 Task: Copy the link to the first listing.
Action: Mouse moved to (238, 234)
Screenshot: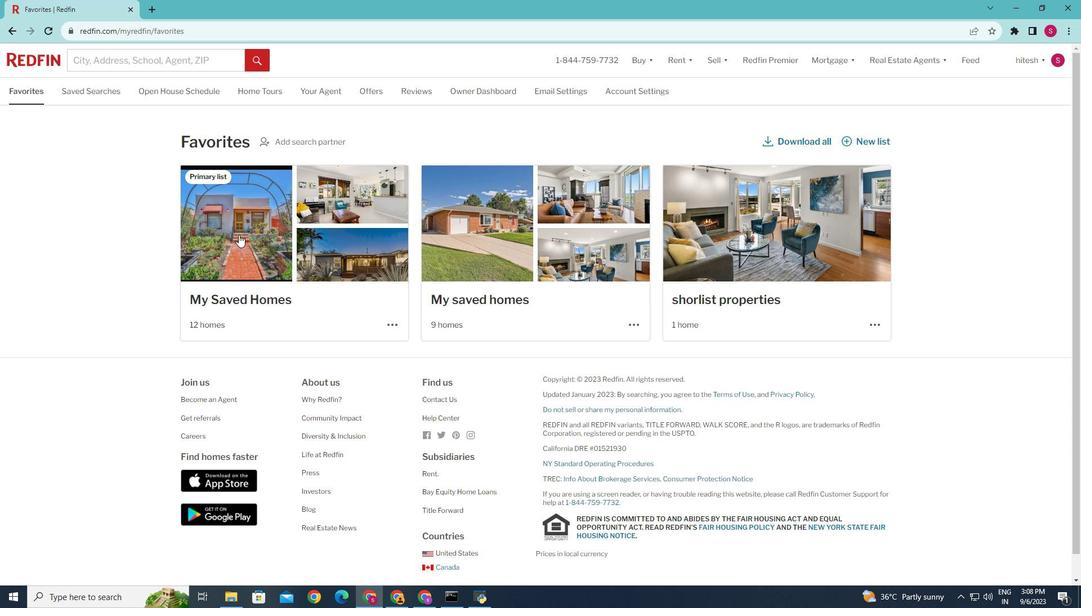 
Action: Mouse pressed left at (238, 234)
Screenshot: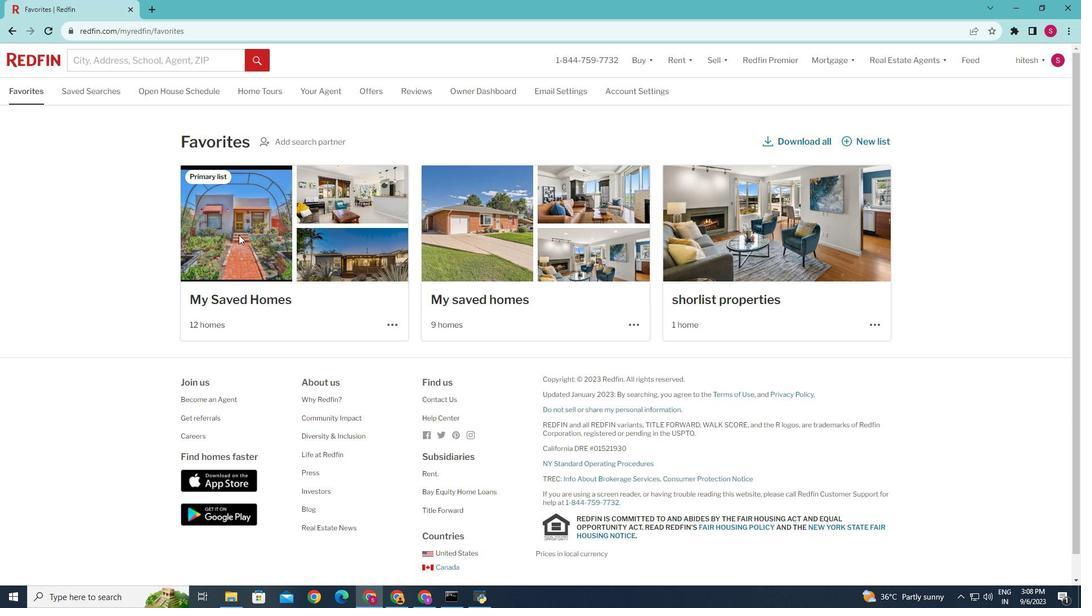 
Action: Mouse moved to (348, 329)
Screenshot: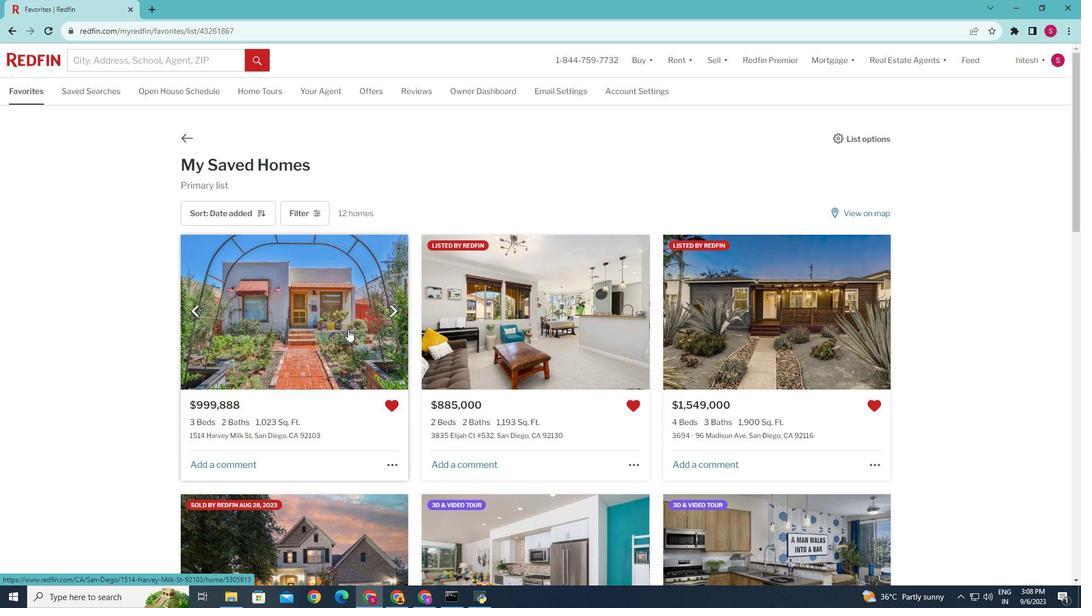 
Action: Mouse pressed left at (348, 329)
Screenshot: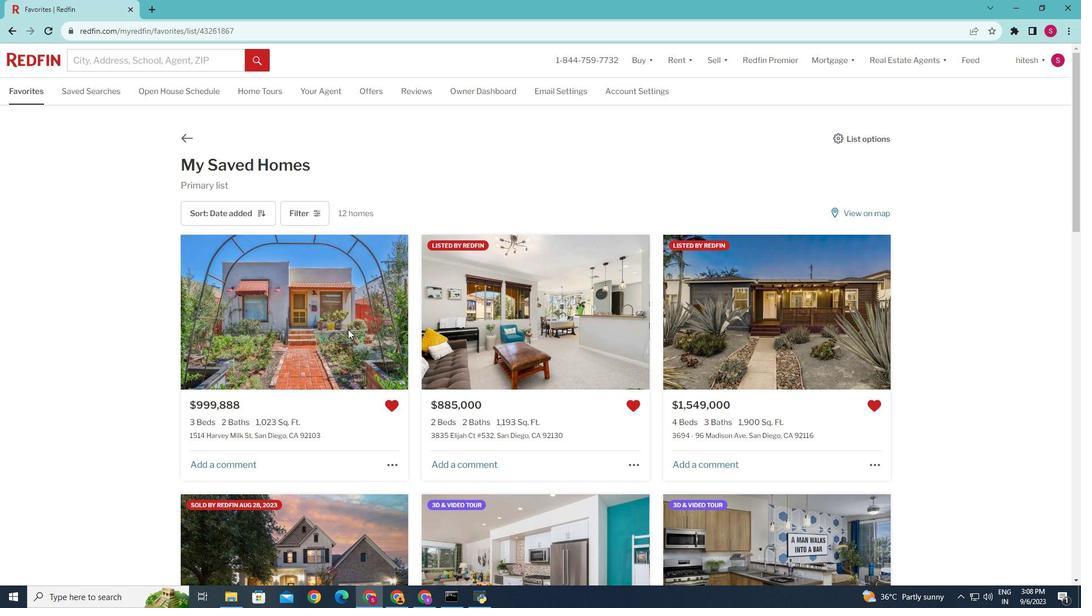 
Action: Mouse moved to (818, 88)
Screenshot: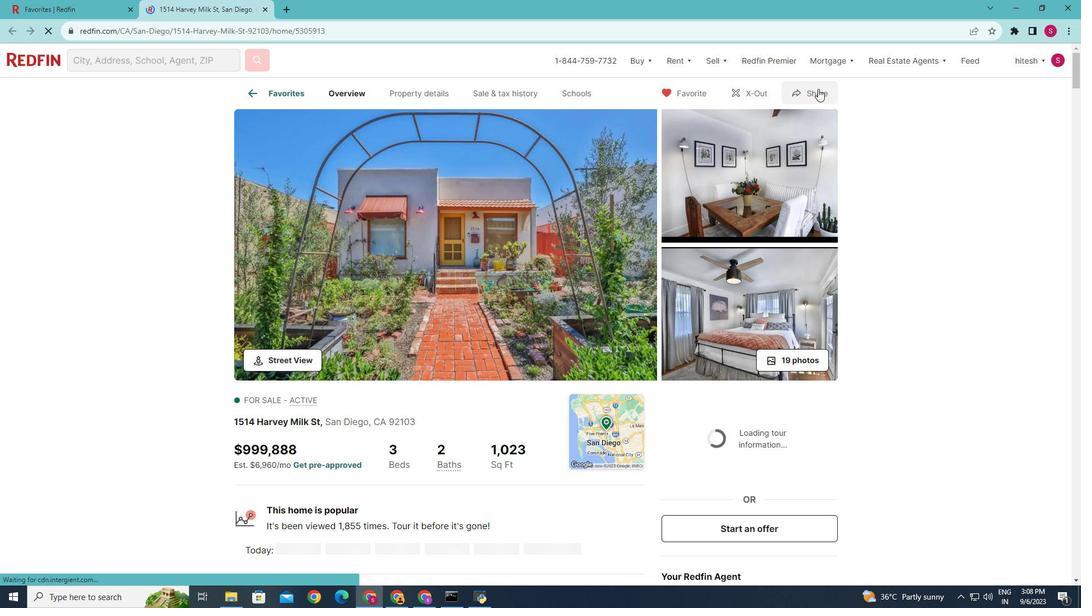 
Action: Mouse pressed left at (818, 88)
Screenshot: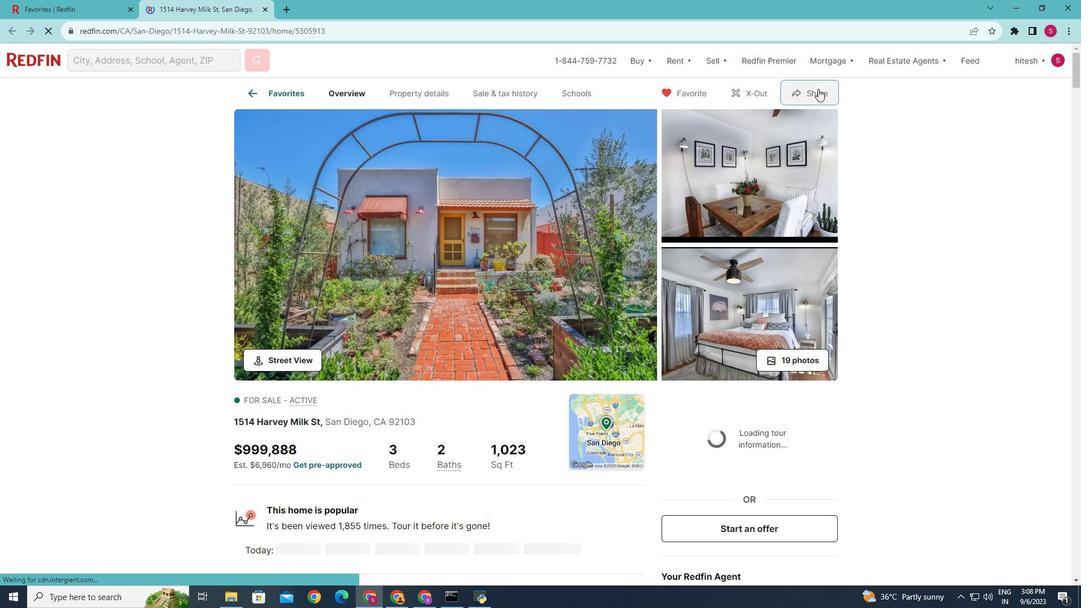 
Action: Mouse moved to (797, 91)
Screenshot: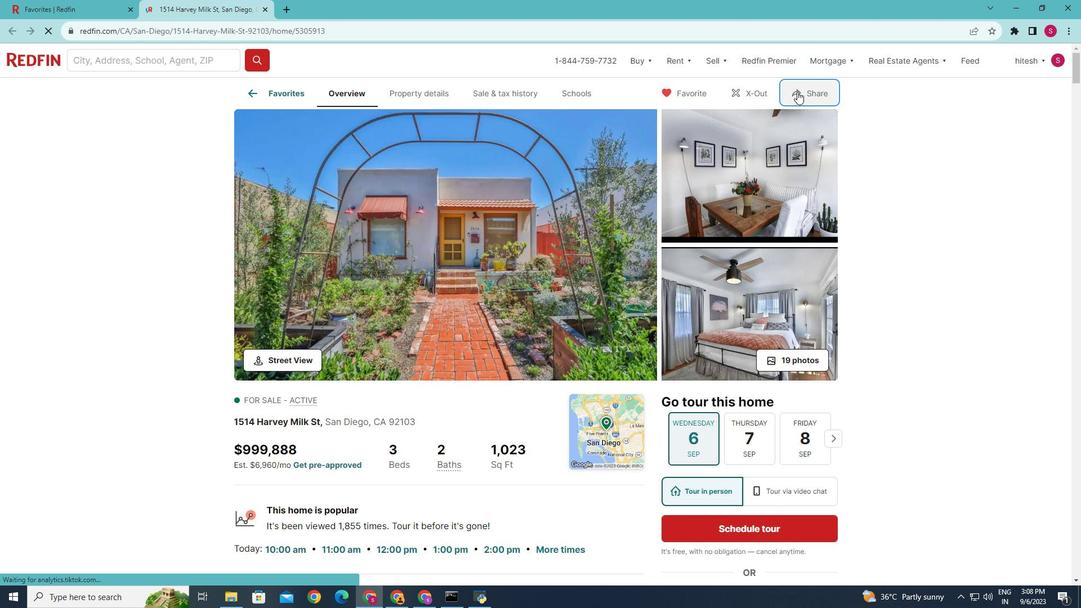 
Action: Mouse pressed left at (797, 91)
Screenshot: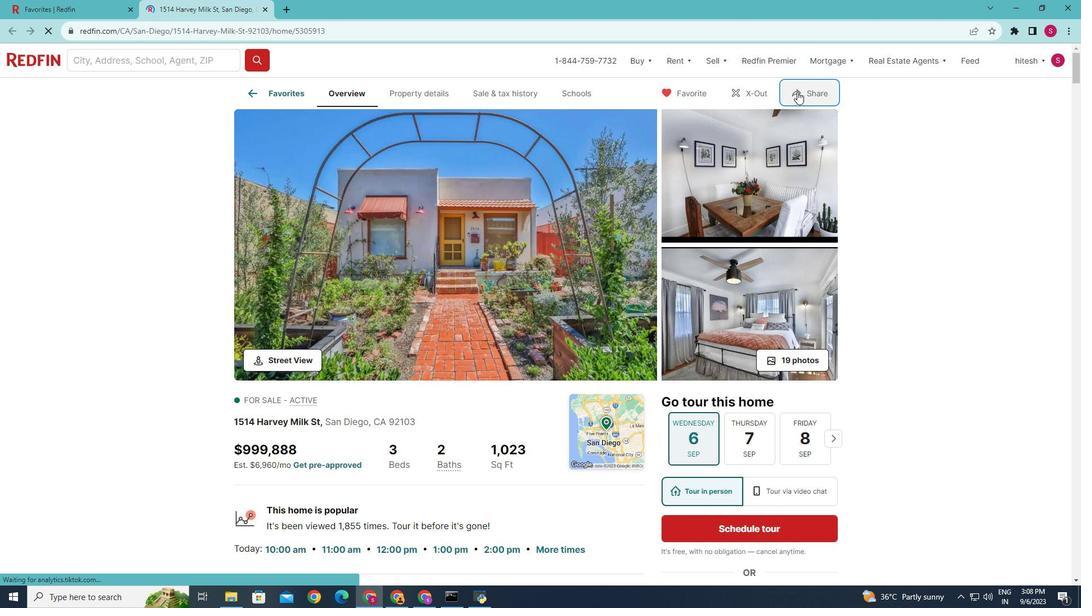 
Action: Mouse moved to (460, 444)
Screenshot: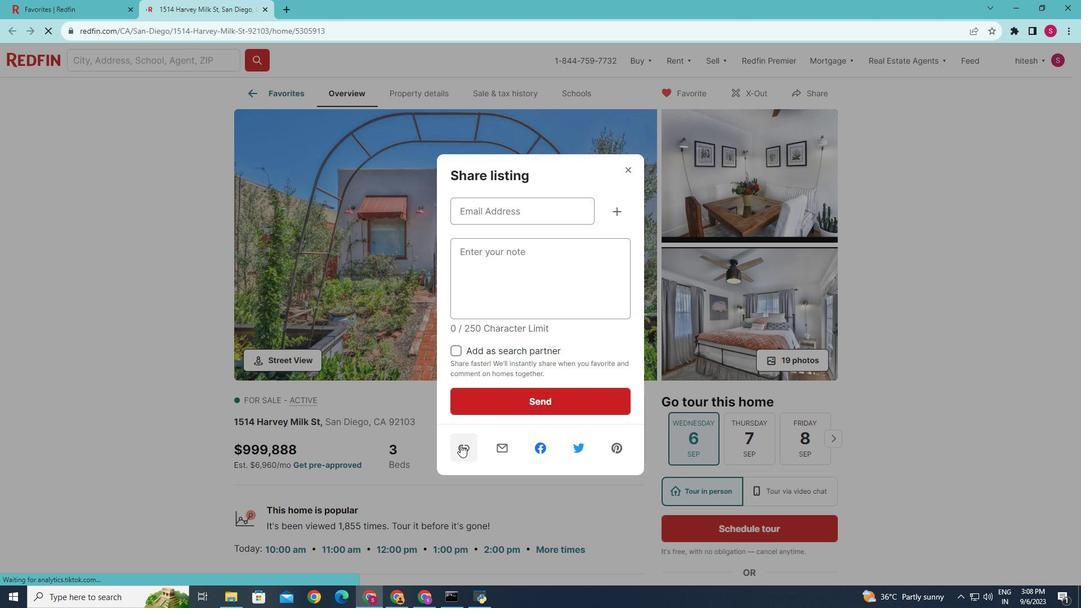 
Action: Mouse pressed left at (460, 444)
Screenshot: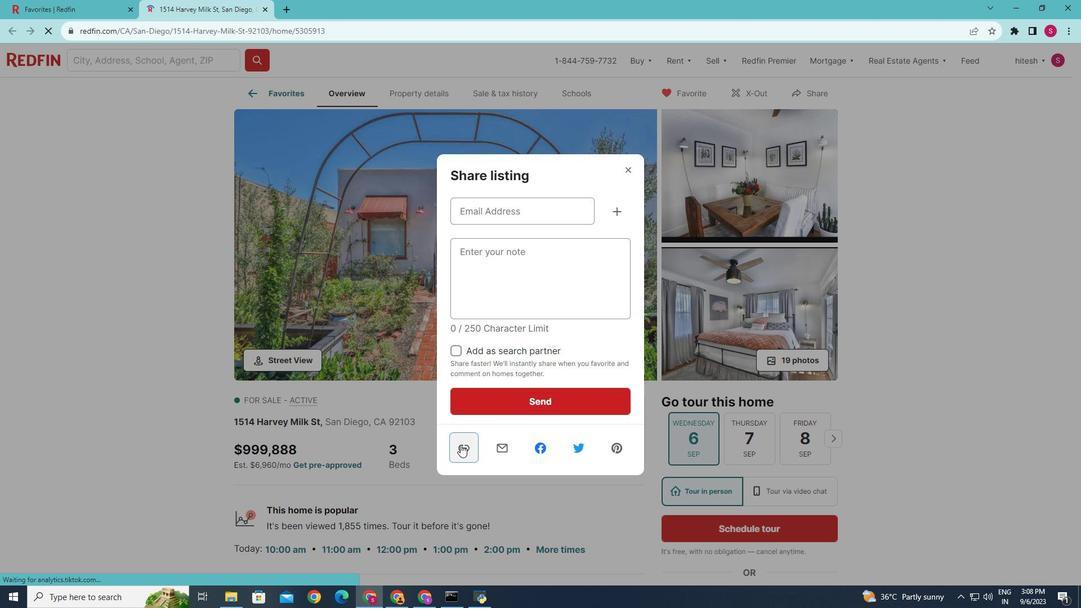
Action: Mouse moved to (510, 444)
Screenshot: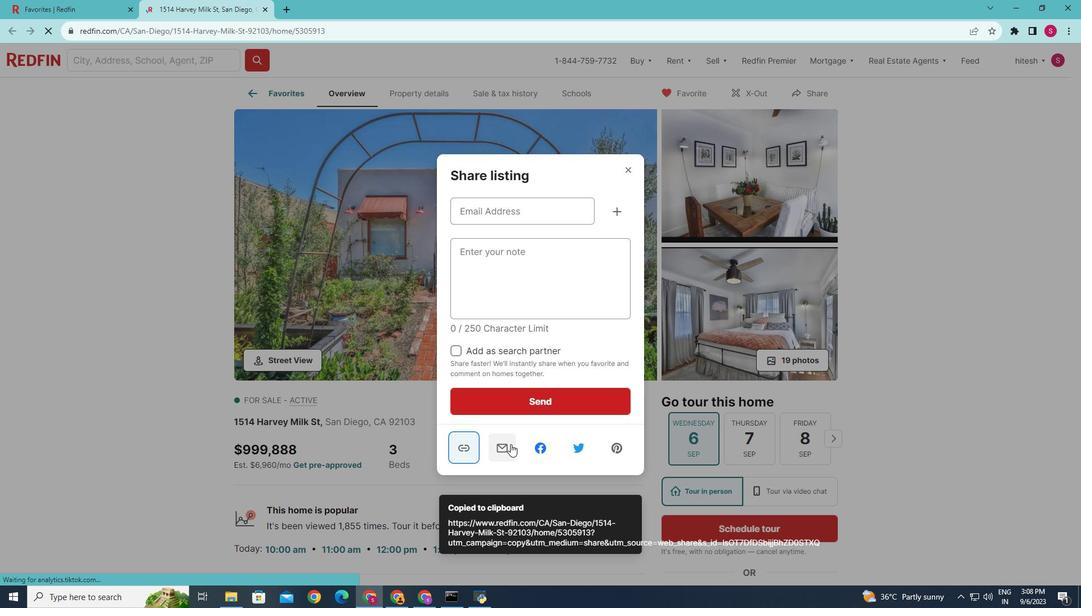 
